Task: Create ChildIssue0000000401 as Child Issue of Issue Issue0000000201 in Backlog  in Scrum Project Project0000000041 in Jira. Create ChildIssue0000000402 as Child Issue of Issue Issue0000000201 in Backlog  in Scrum Project Project0000000041 in Jira. Create ChildIssue0000000403 as Child Issue of Issue Issue0000000202 in Backlog  in Scrum Project Project0000000041 in Jira. Create ChildIssue0000000404 as Child Issue of Issue Issue0000000202 in Backlog  in Scrum Project Project0000000041 in Jira. Create ChildIssue0000000405 as Child Issue of Issue Issue0000000203 in Backlog  in Scrum Project Project0000000041 in Jira
Action: Mouse moved to (312, 323)
Screenshot: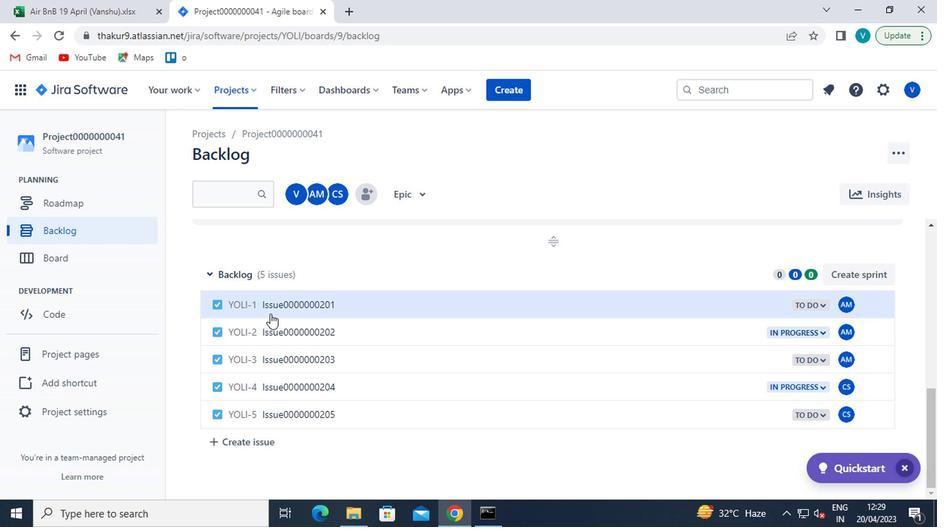 
Action: Mouse pressed left at (312, 323)
Screenshot: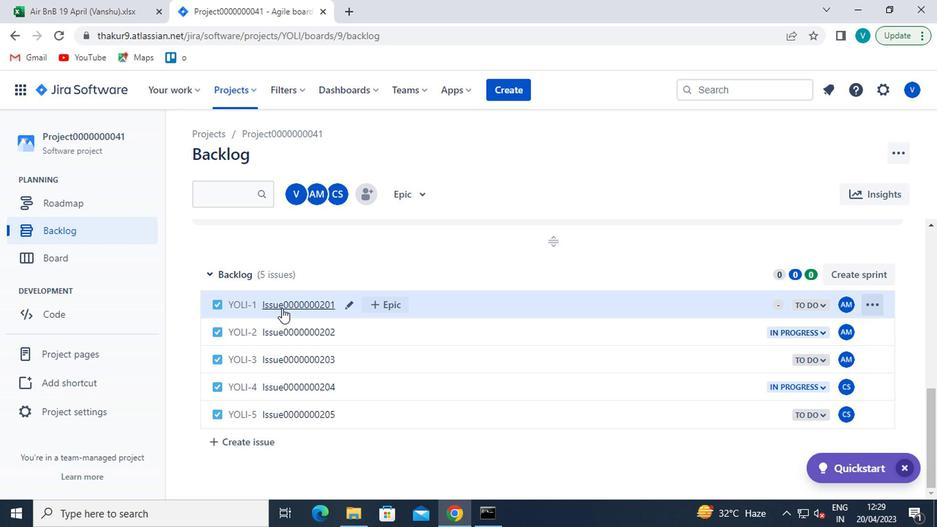 
Action: Mouse moved to (599, 319)
Screenshot: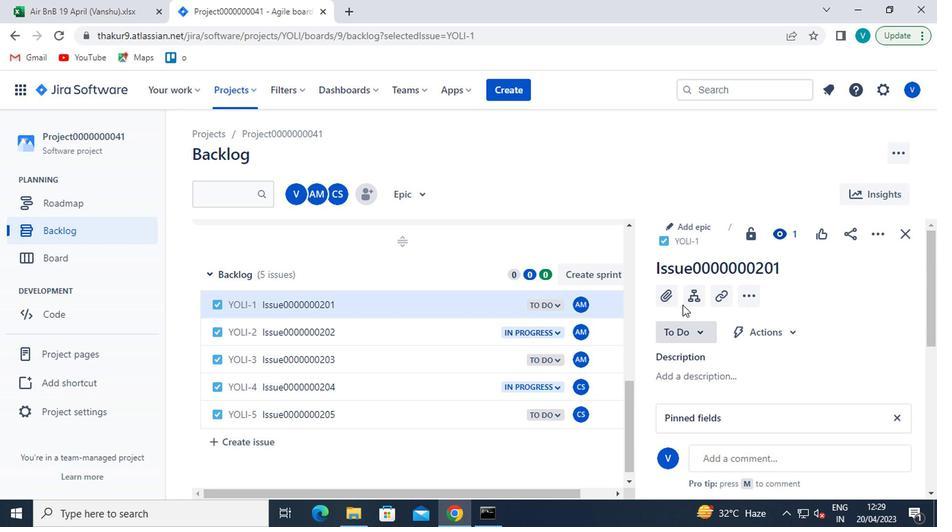 
Action: Mouse pressed left at (599, 319)
Screenshot: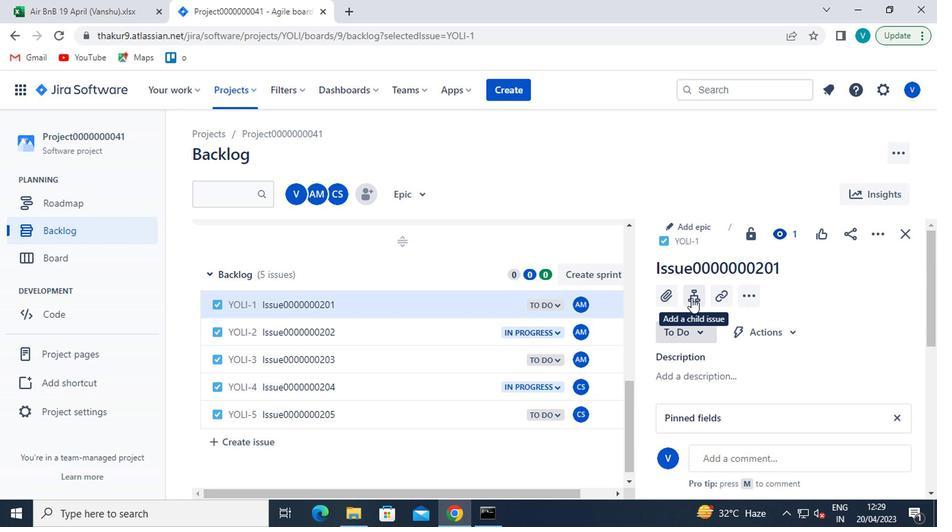
Action: Mouse moved to (601, 350)
Screenshot: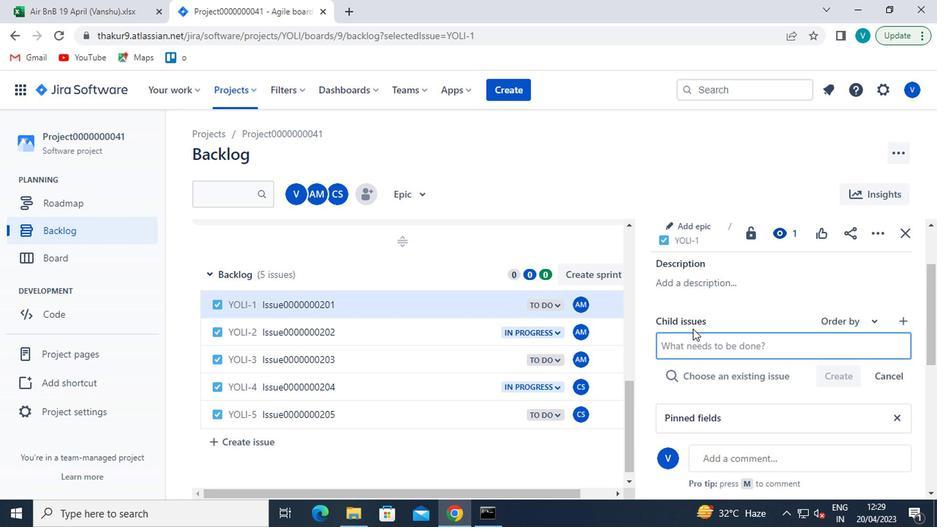 
Action: Mouse pressed left at (601, 350)
Screenshot: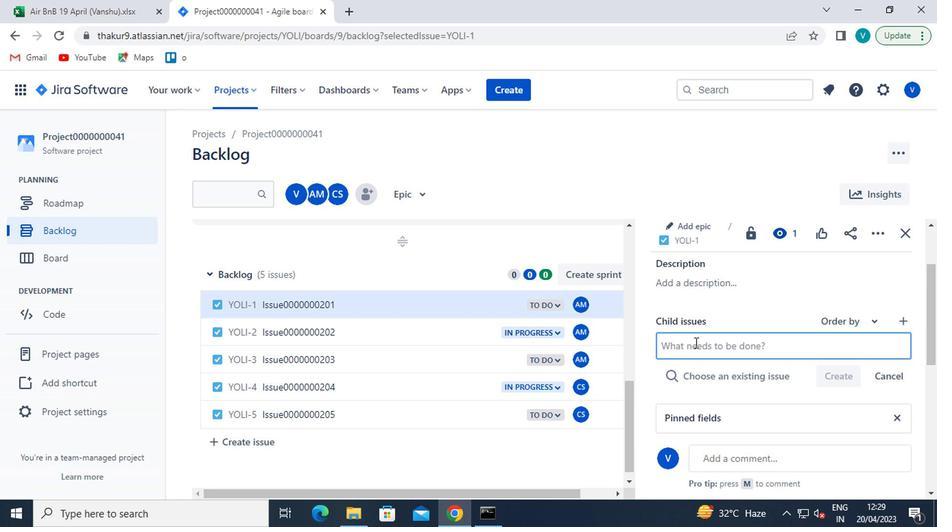 
Action: Key pressed <Key.shift>CHILD<Key.shift>ISSUE0000000401
Screenshot: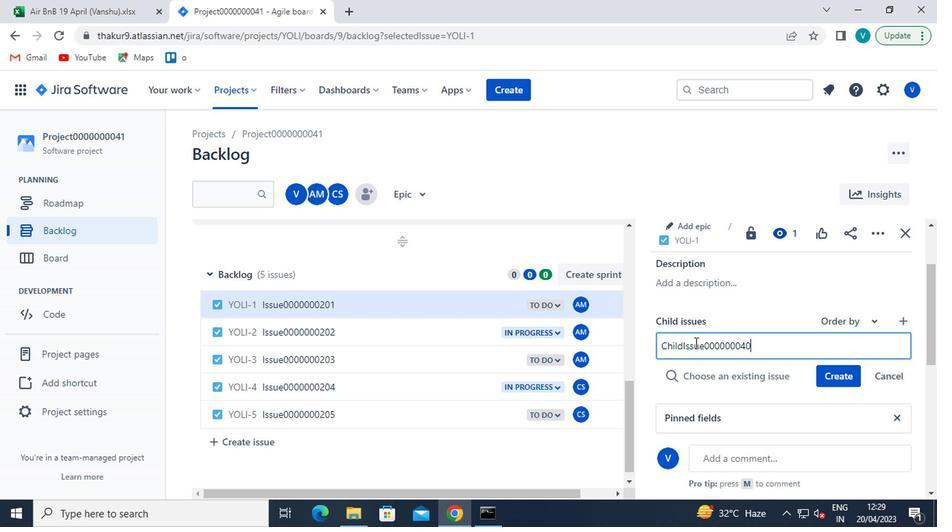 
Action: Mouse moved to (706, 368)
Screenshot: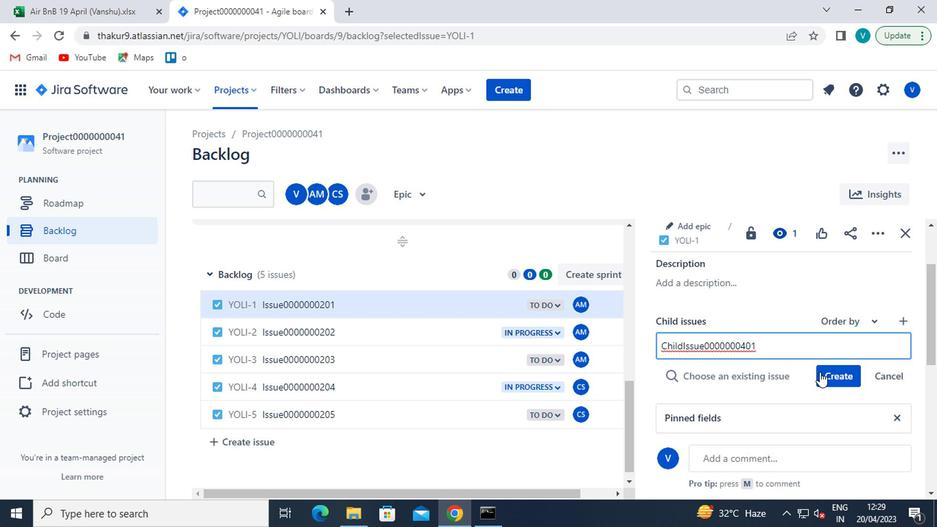 
Action: Mouse pressed left at (706, 368)
Screenshot: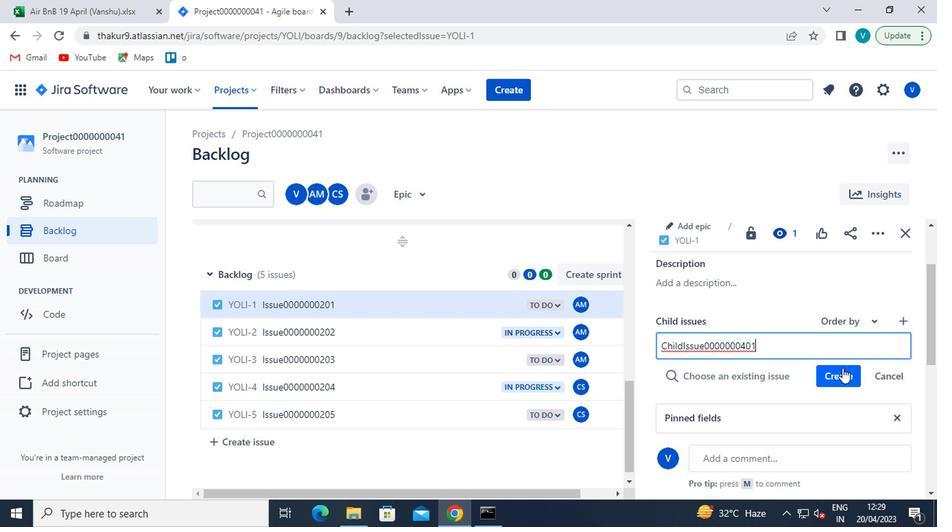 
Action: Mouse moved to (694, 378)
Screenshot: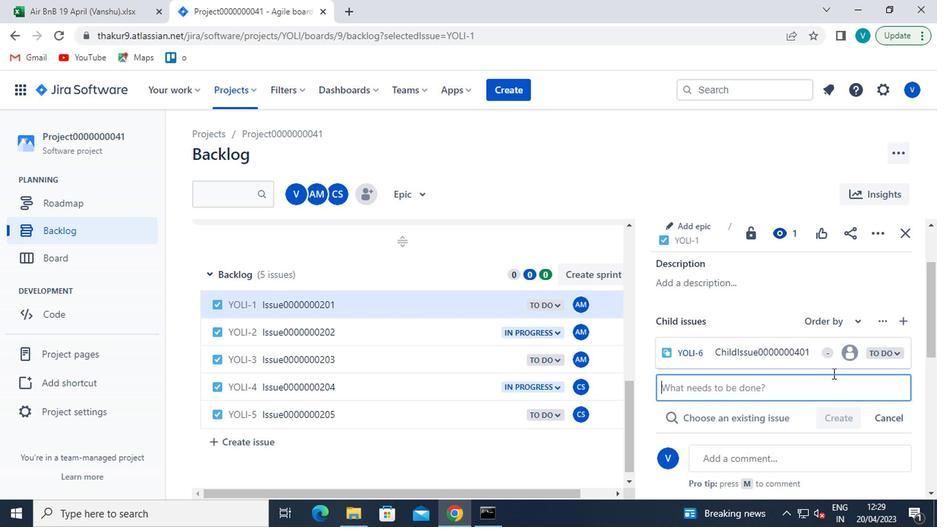 
Action: Key pressed <Key.shift>CHILD<Key.shift>ISSUE0000000402
Screenshot: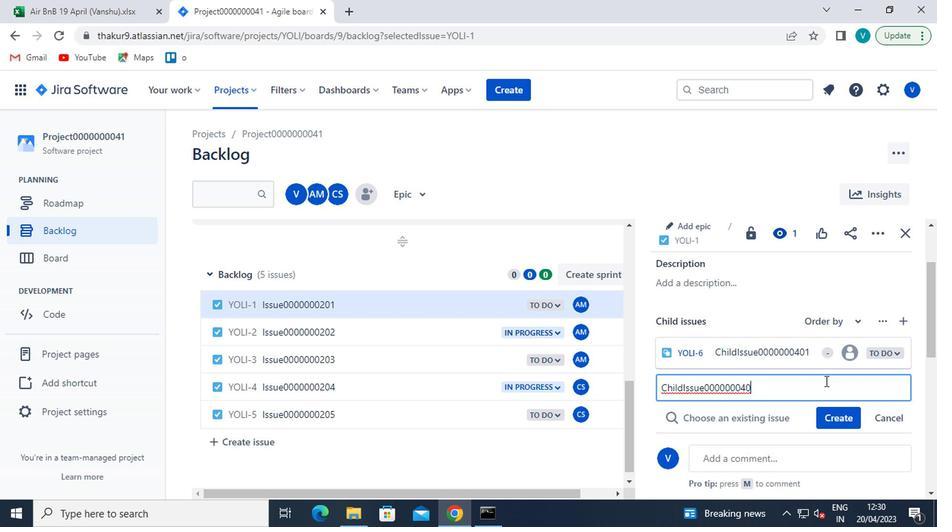 
Action: Mouse moved to (704, 400)
Screenshot: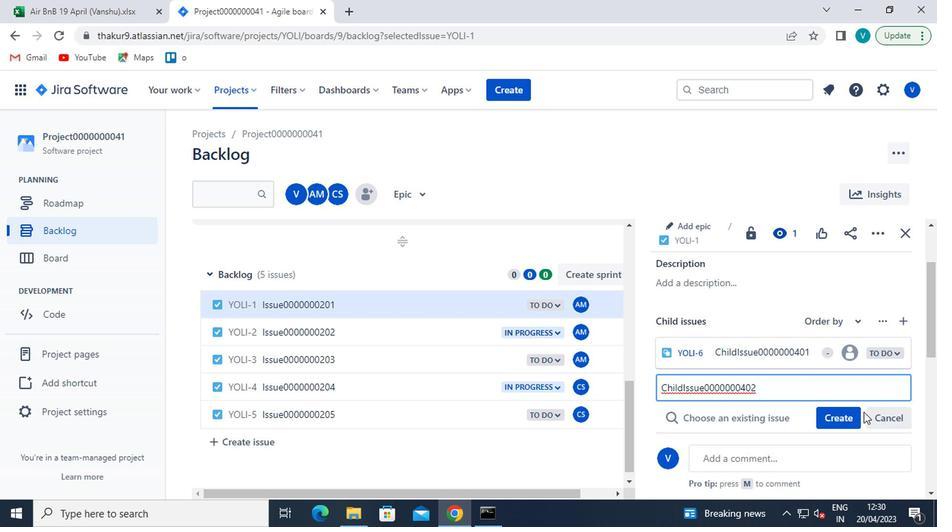 
Action: Mouse pressed left at (704, 400)
Screenshot: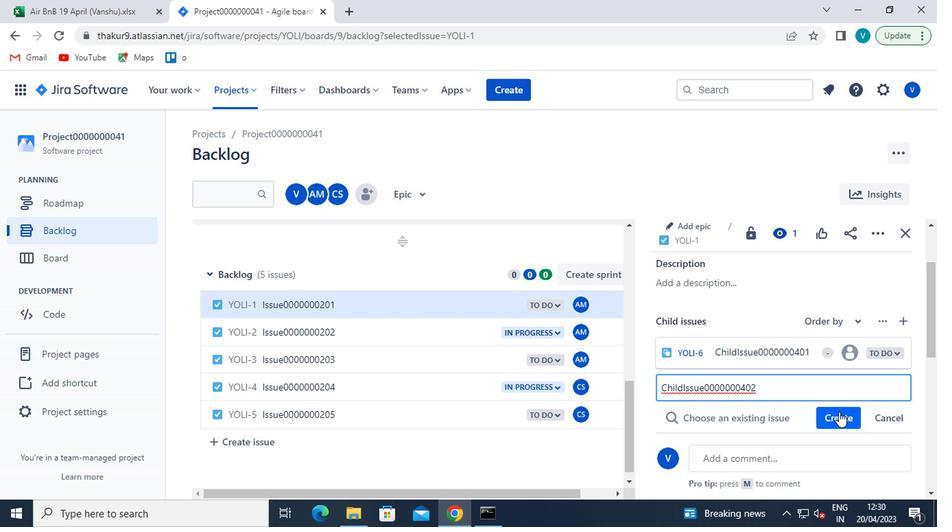 
Action: Mouse moved to (326, 342)
Screenshot: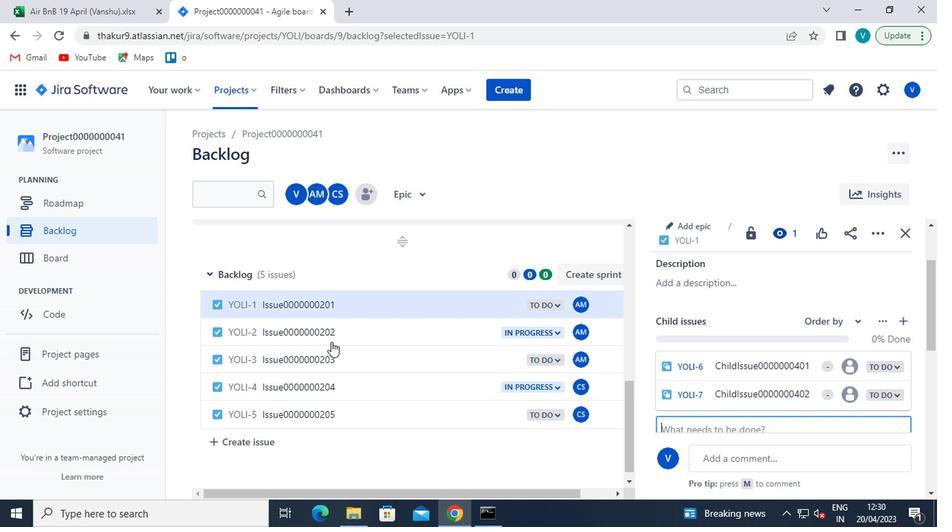 
Action: Mouse pressed left at (326, 342)
Screenshot: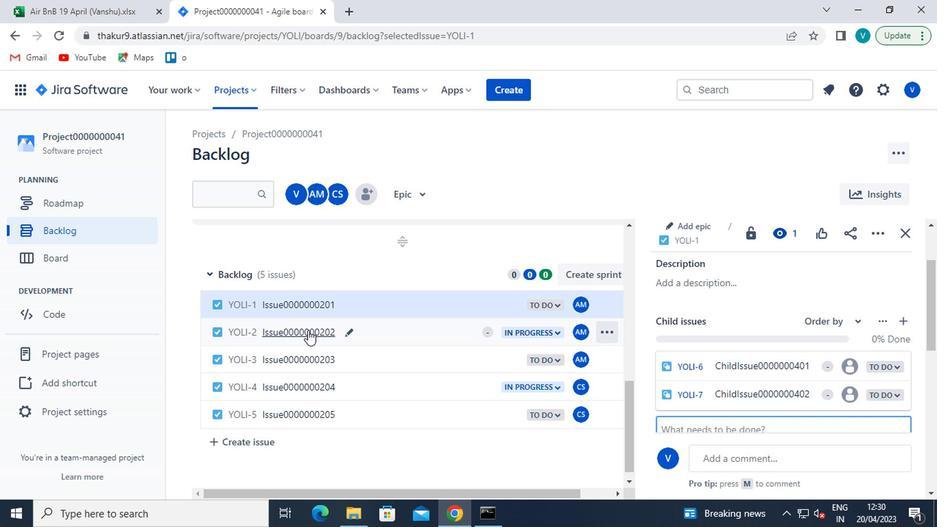 
Action: Mouse moved to (601, 319)
Screenshot: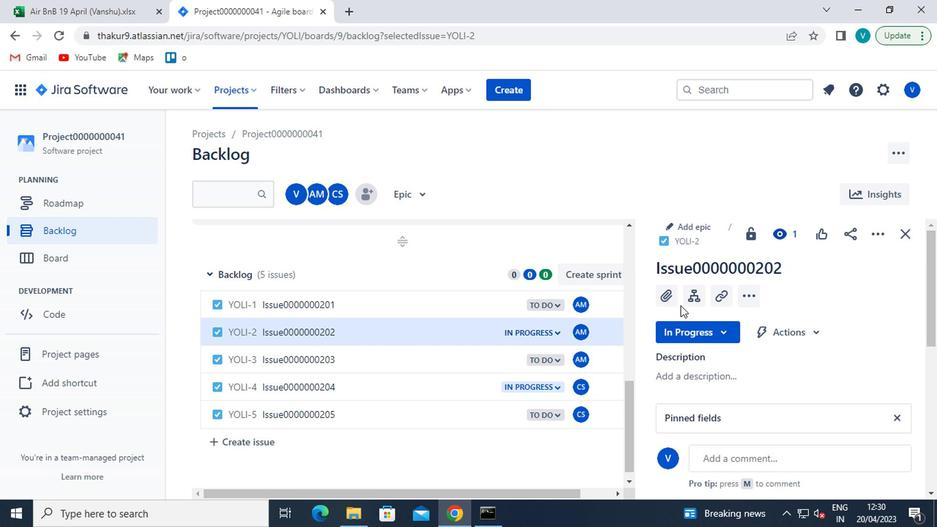 
Action: Mouse pressed left at (601, 319)
Screenshot: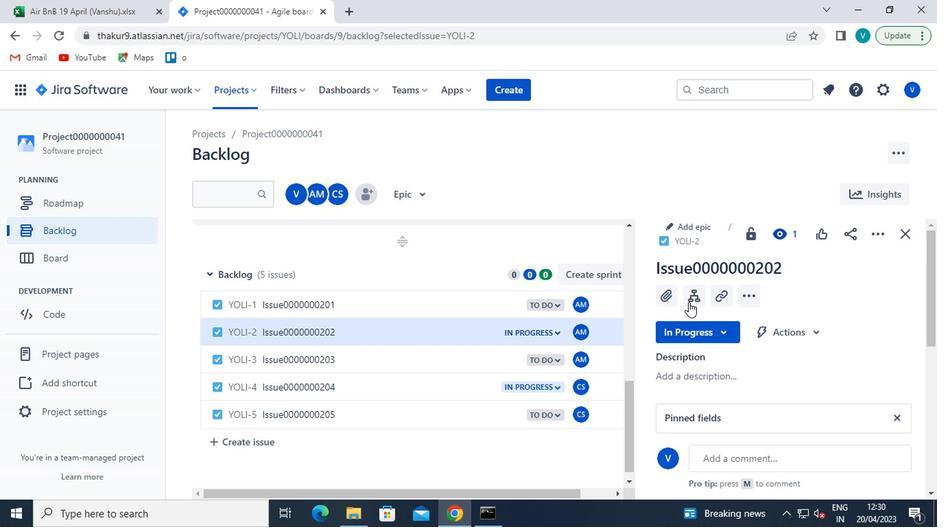 
Action: Mouse moved to (603, 351)
Screenshot: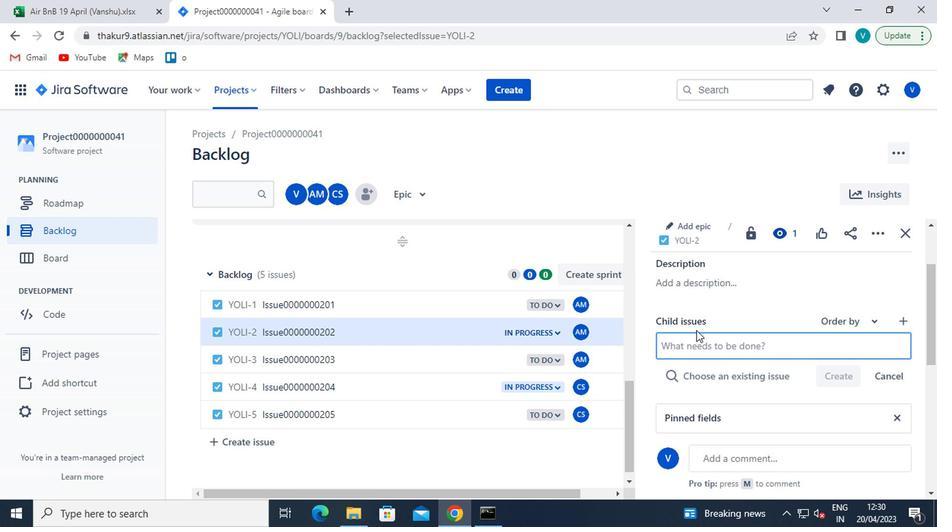 
Action: Mouse pressed left at (603, 351)
Screenshot: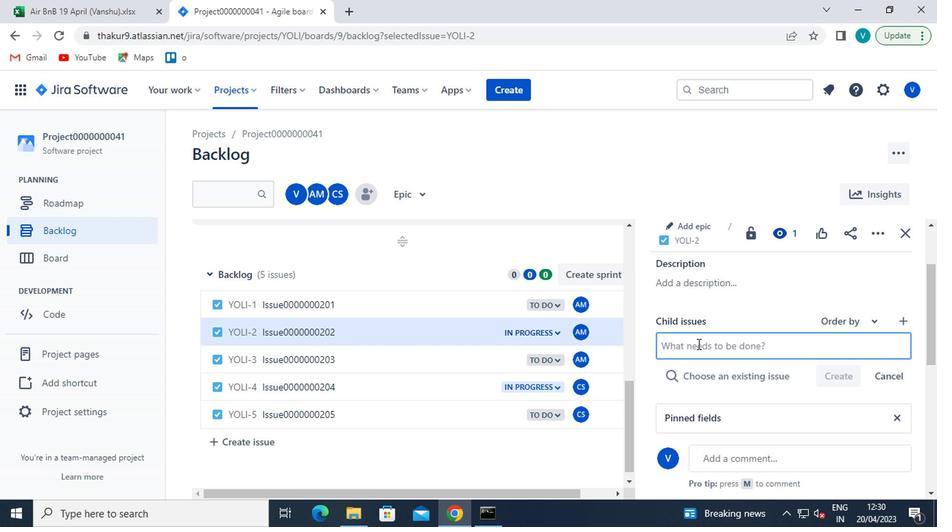 
Action: Key pressed <Key.shift><Key.shift>CHILDISS<Key.backspace><Key.backspace><Key.backspace><Key.shift>ISSUE0000000403
Screenshot: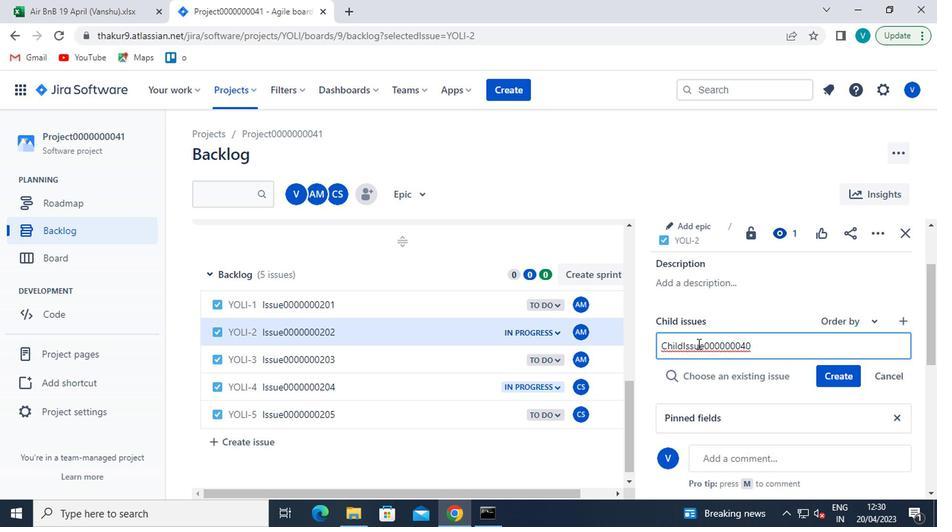 
Action: Mouse moved to (709, 370)
Screenshot: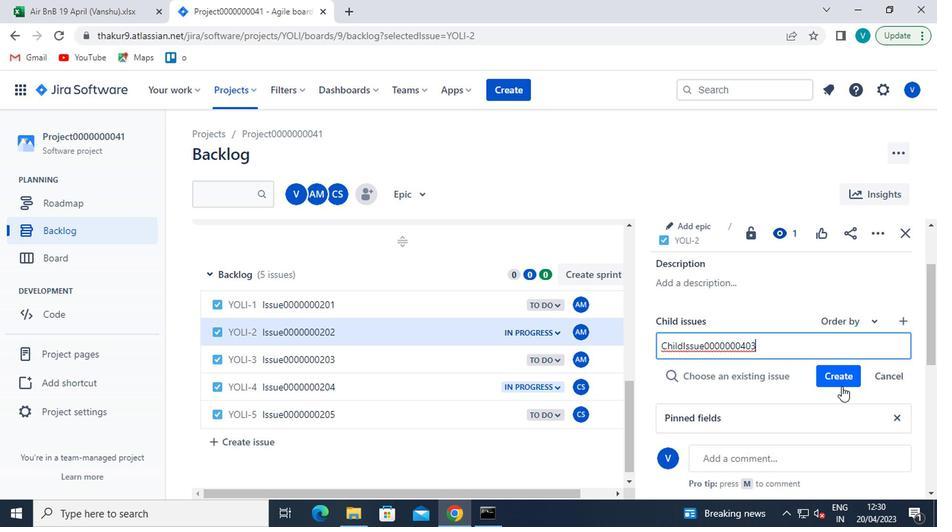 
Action: Mouse pressed left at (709, 370)
Screenshot: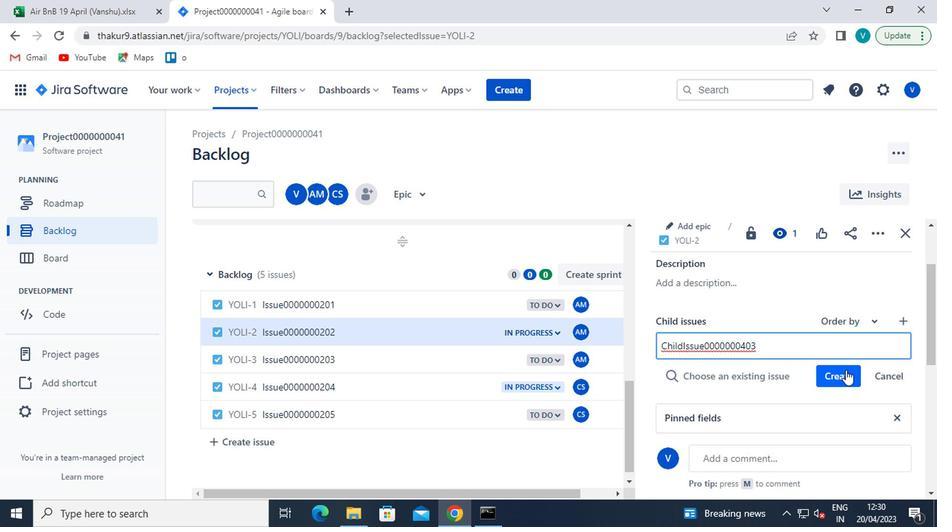
Action: Mouse moved to (675, 377)
Screenshot: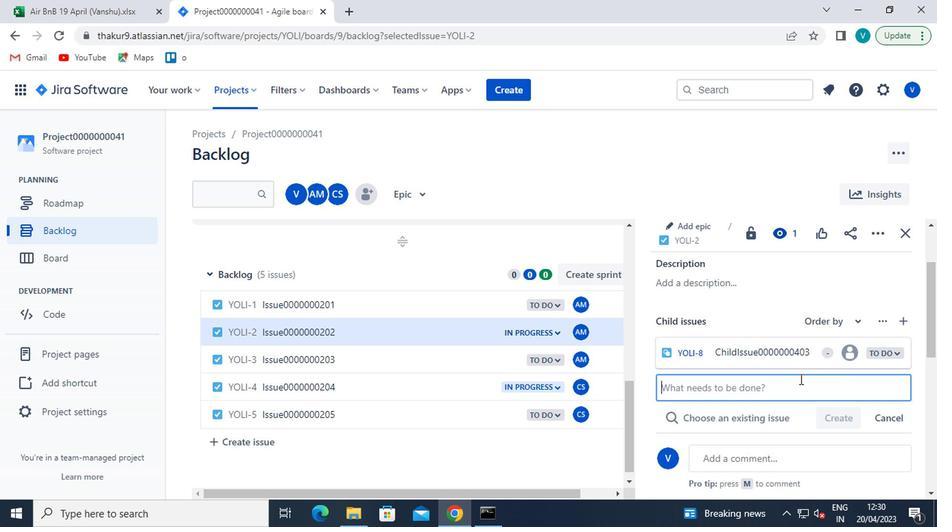 
Action: Key pressed <Key.shift>CHILD<Key.shift>ISSUE0000000404
Screenshot: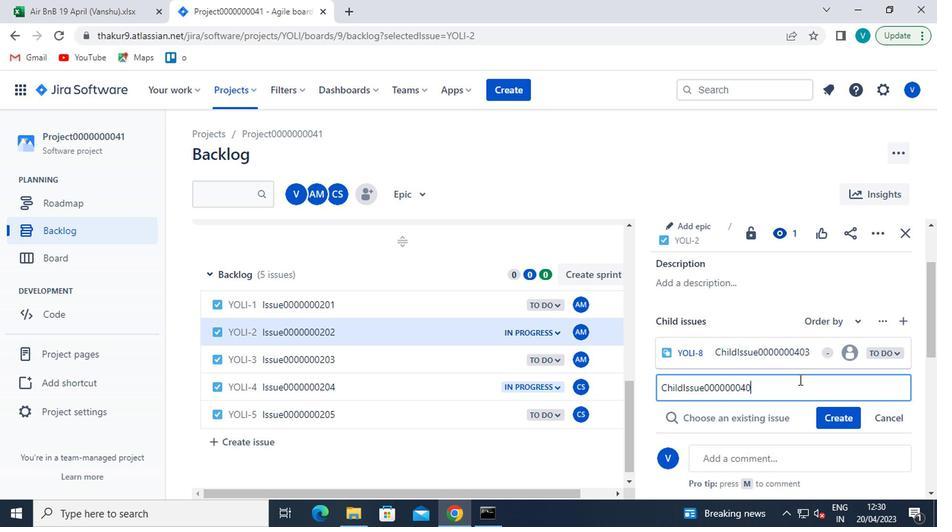 
Action: Mouse moved to (692, 404)
Screenshot: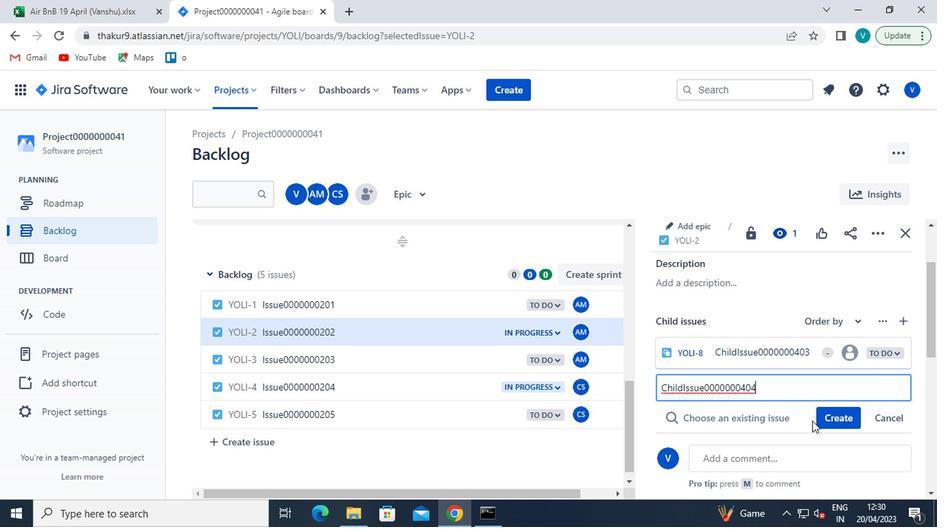 
Action: Mouse pressed left at (692, 404)
Screenshot: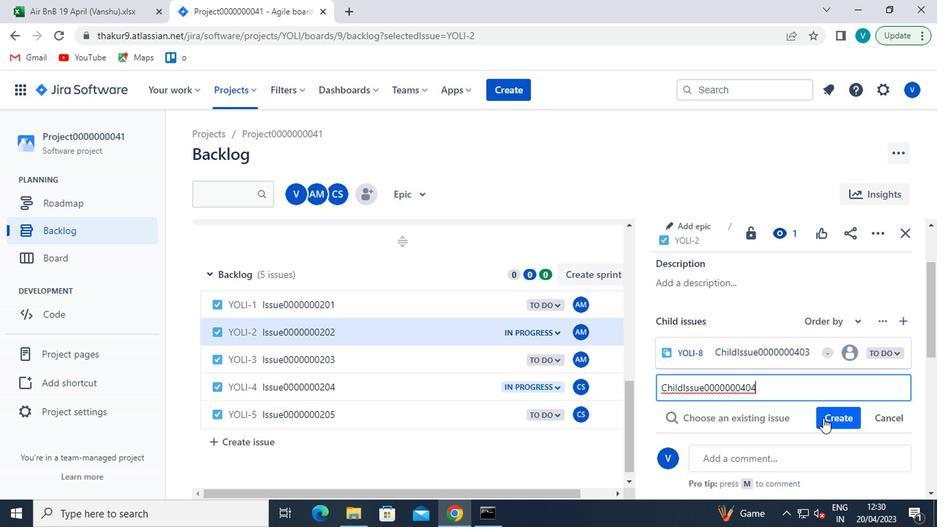 
Action: Mouse moved to (323, 363)
Screenshot: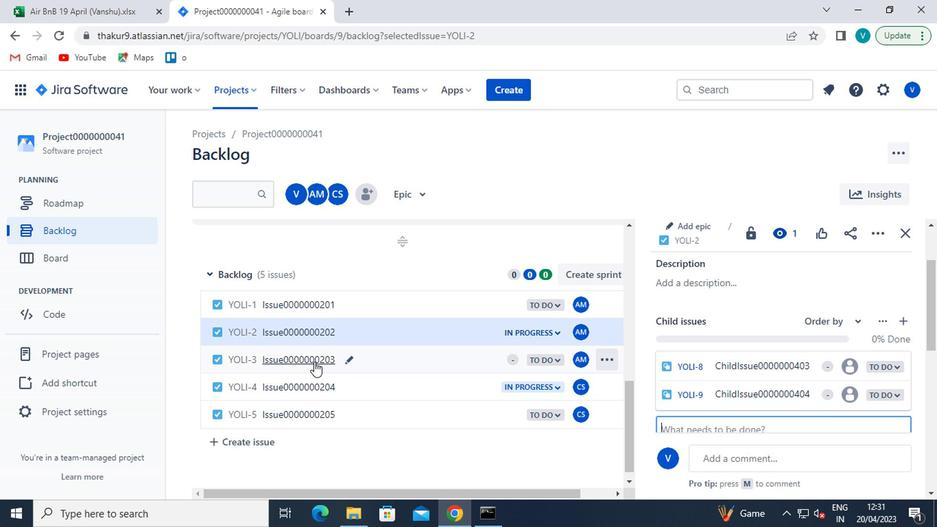 
Action: Mouse pressed left at (323, 363)
Screenshot: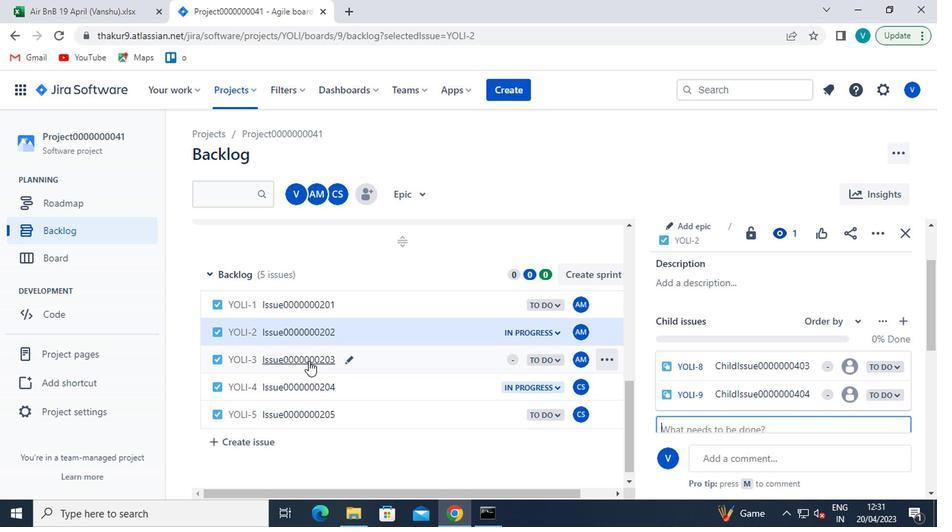
Action: Mouse moved to (600, 316)
Screenshot: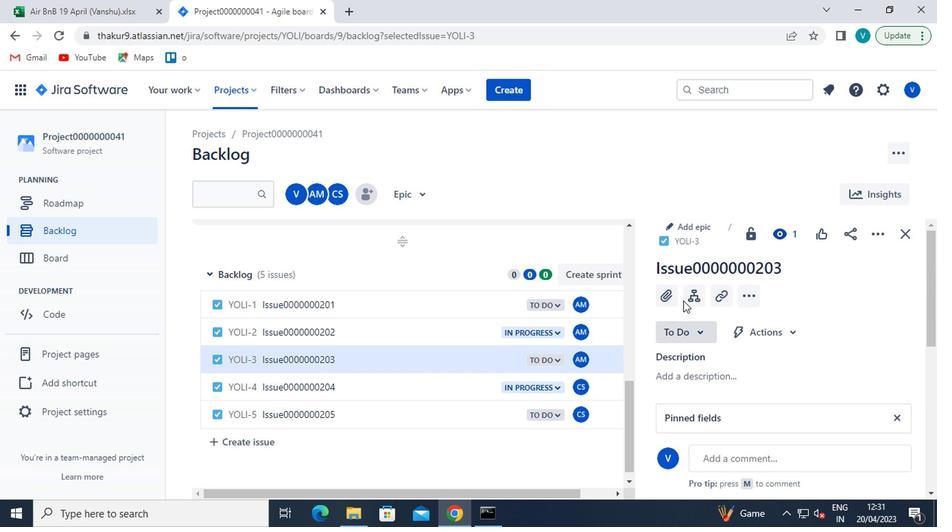 
Action: Mouse pressed left at (600, 316)
Screenshot: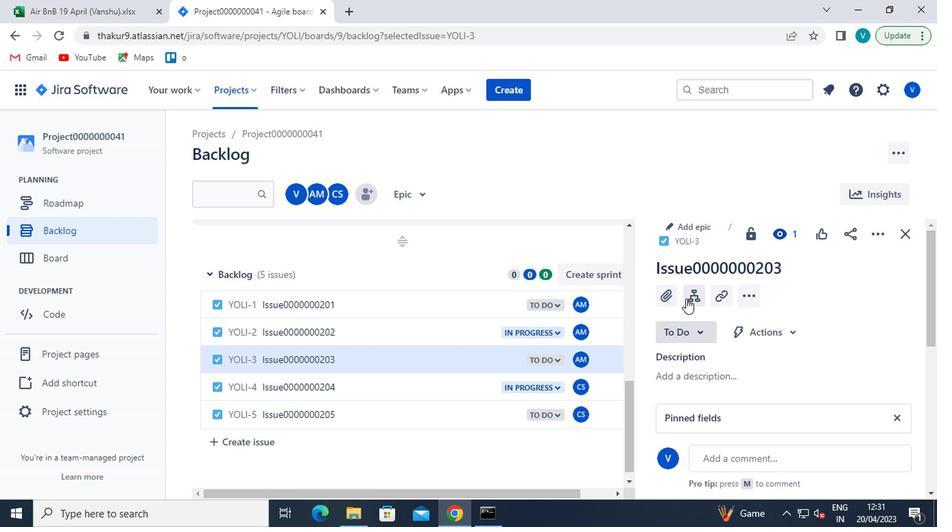 
Action: Mouse moved to (618, 356)
Screenshot: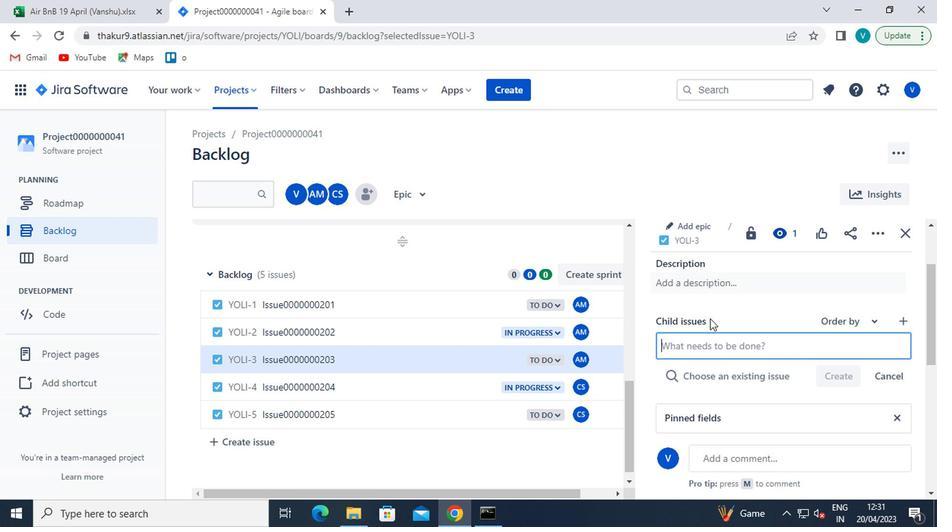 
Action: Mouse pressed left at (618, 356)
Screenshot: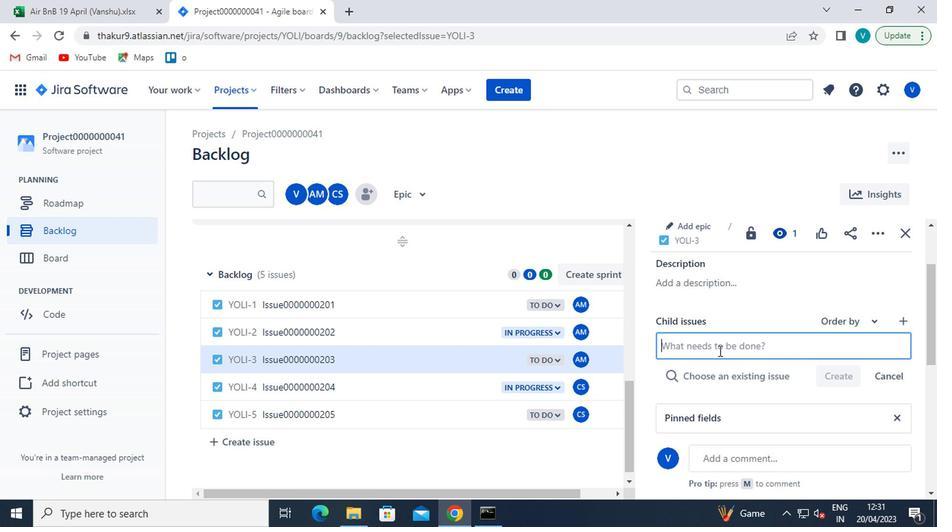 
Action: Mouse moved to (618, 358)
Screenshot: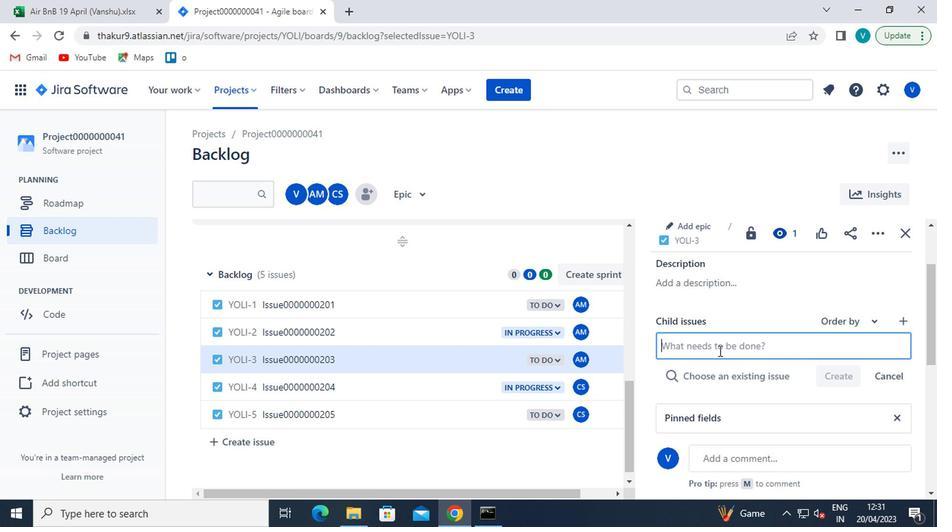 
Action: Key pressed <Key.shift>CHILD<Key.shift>ISSUE00000
Screenshot: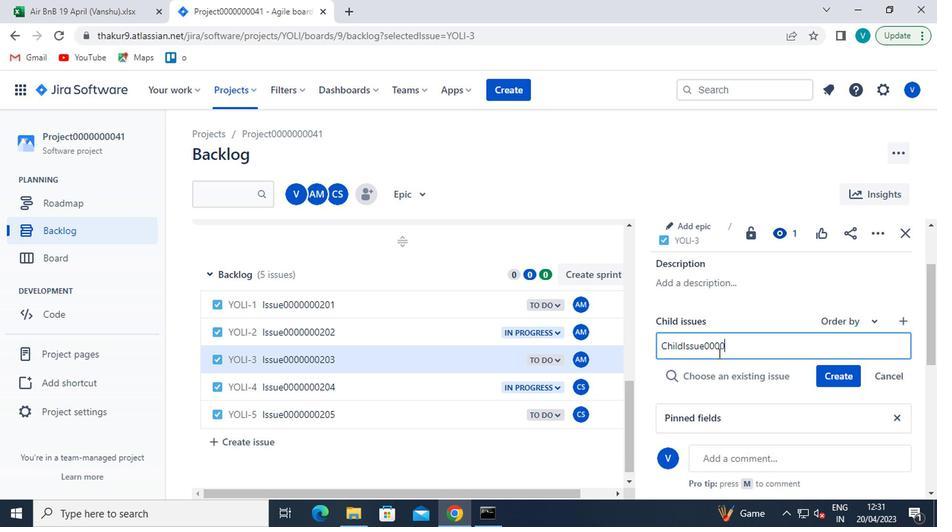 
Action: Mouse moved to (616, 359)
Screenshot: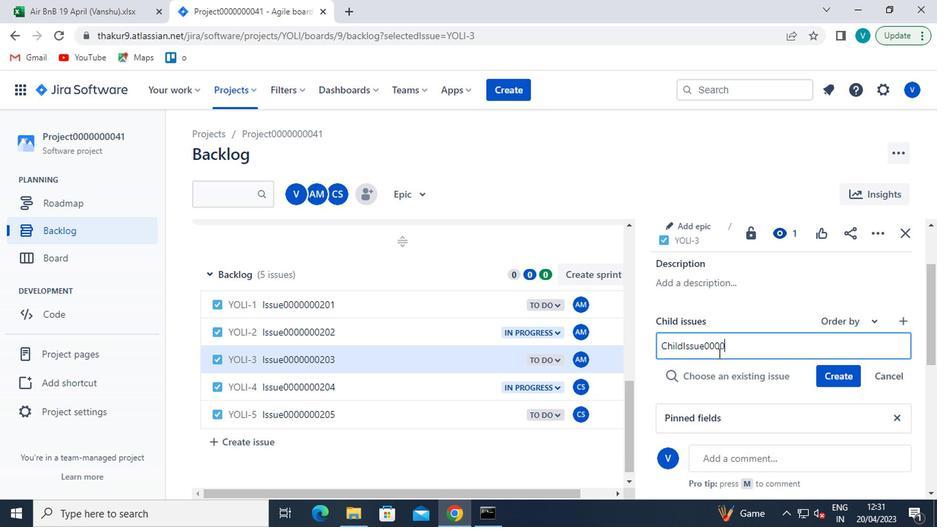 
Action: Key pressed 0
Screenshot: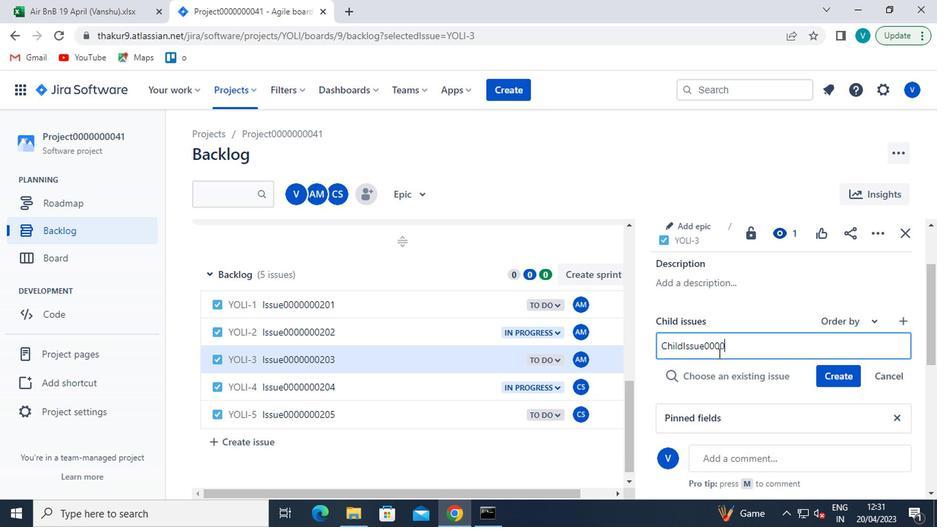 
Action: Mouse moved to (615, 360)
Screenshot: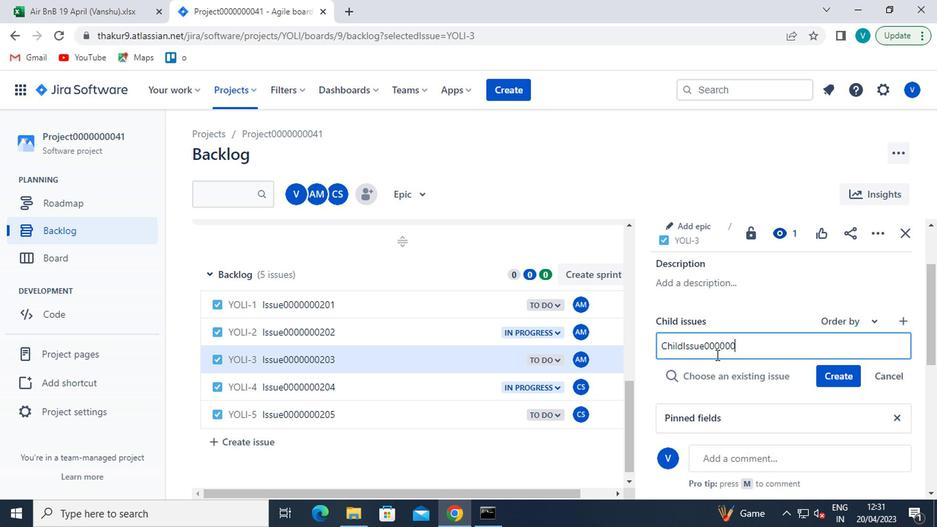 
Action: Key pressed 0
Screenshot: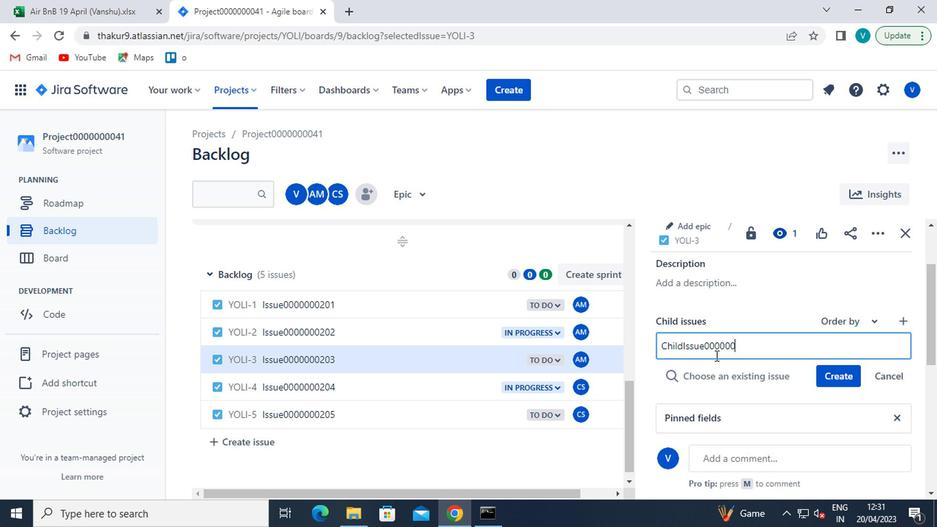 
Action: Mouse moved to (613, 361)
Screenshot: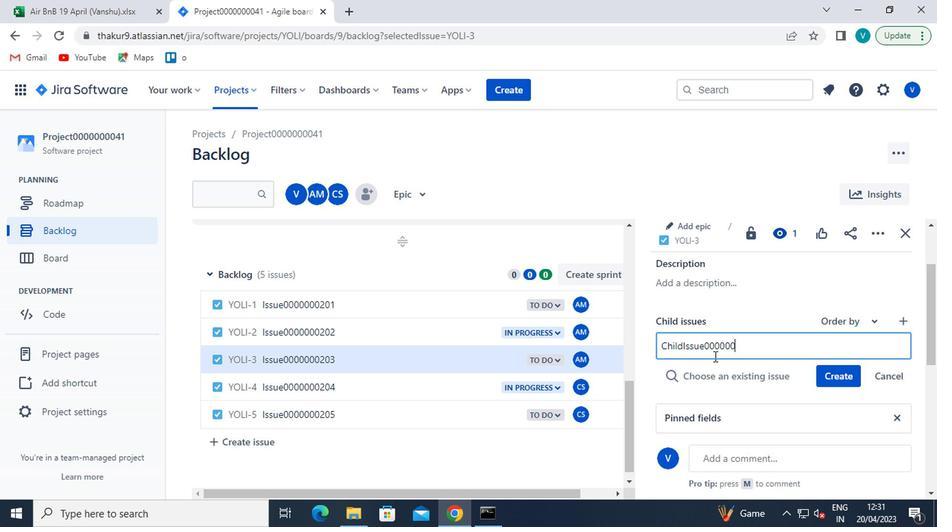 
Action: Key pressed 405
Screenshot: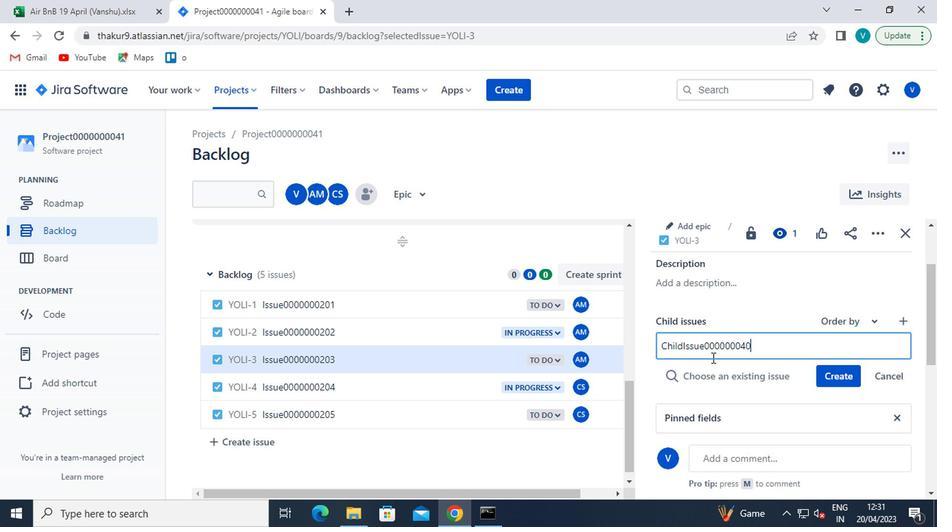 
Action: Mouse moved to (706, 376)
Screenshot: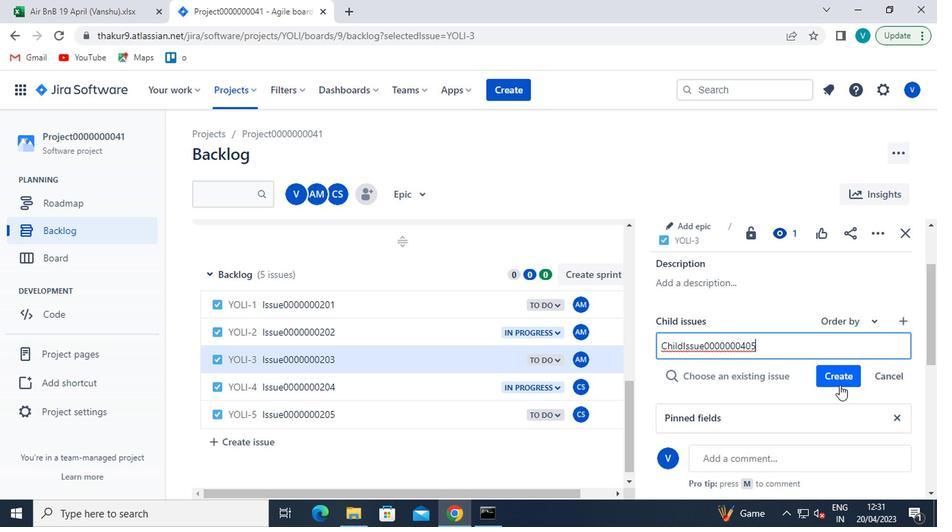 
Action: Mouse pressed left at (706, 376)
Screenshot: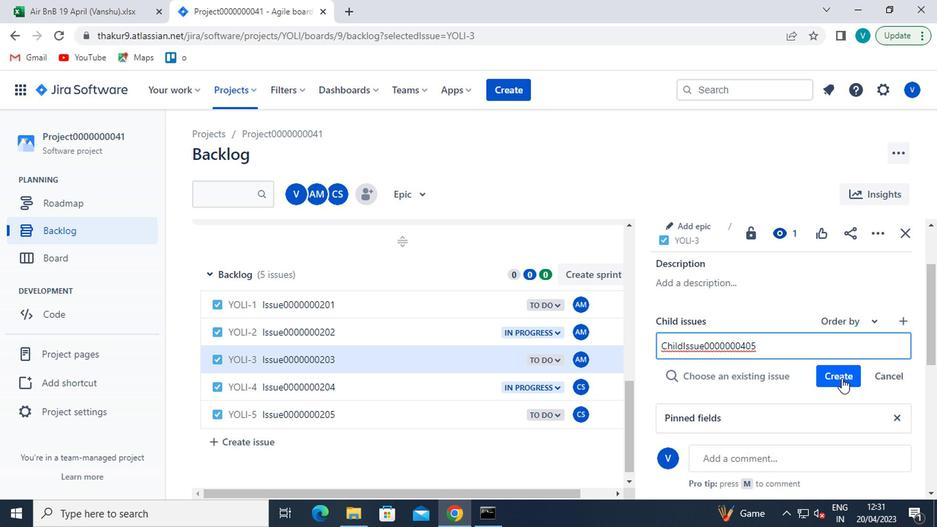 
Action: Mouse moved to (684, 391)
Screenshot: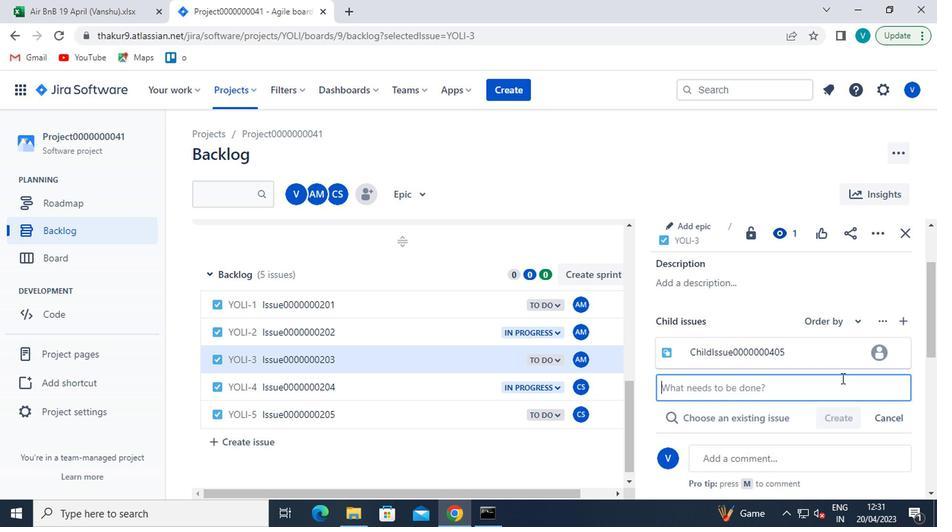 
